 Task: Look for products with dill pickle flavor.
Action: Mouse moved to (44, 250)
Screenshot: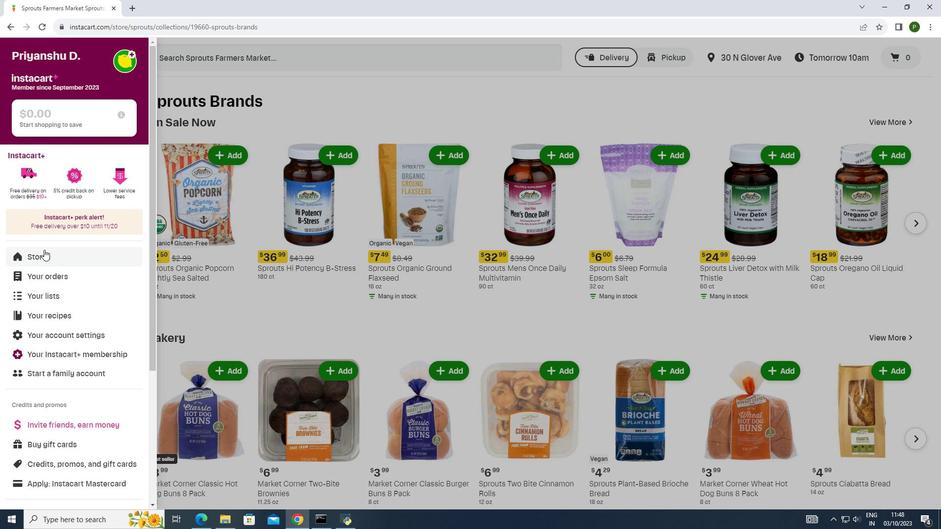 
Action: Mouse pressed left at (44, 250)
Screenshot: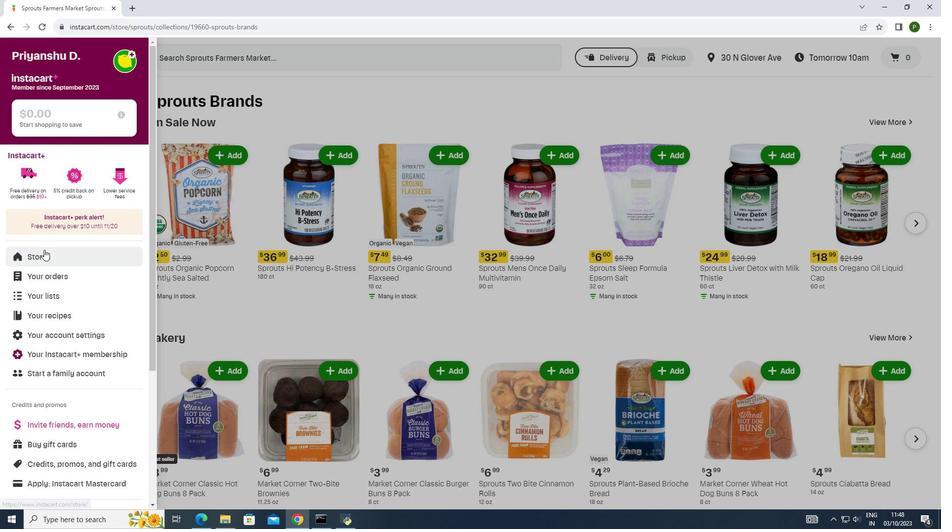 
Action: Mouse moved to (226, 95)
Screenshot: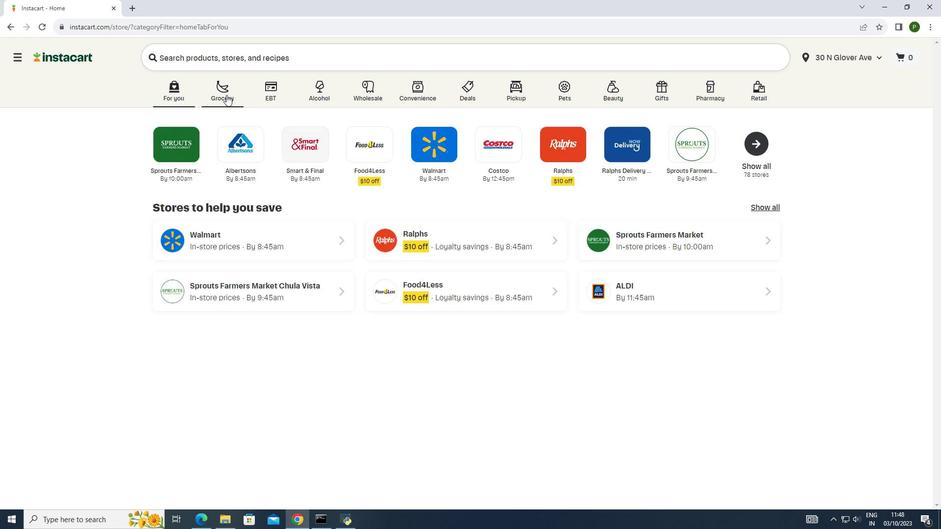 
Action: Mouse pressed left at (226, 95)
Screenshot: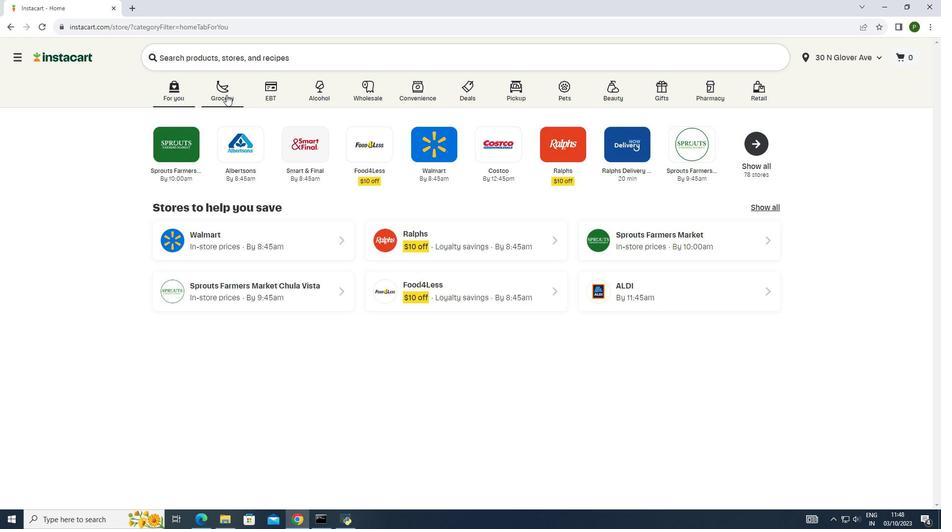 
Action: Mouse moved to (496, 147)
Screenshot: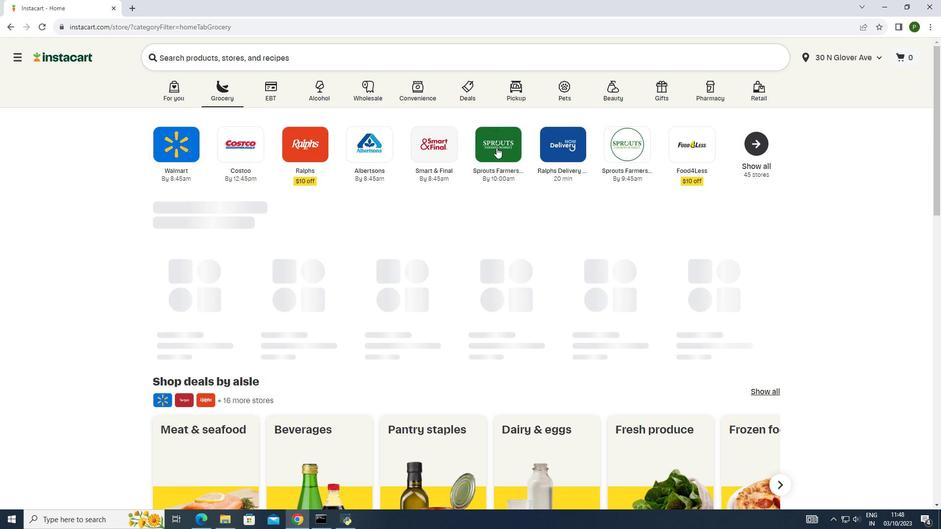 
Action: Mouse pressed left at (496, 147)
Screenshot: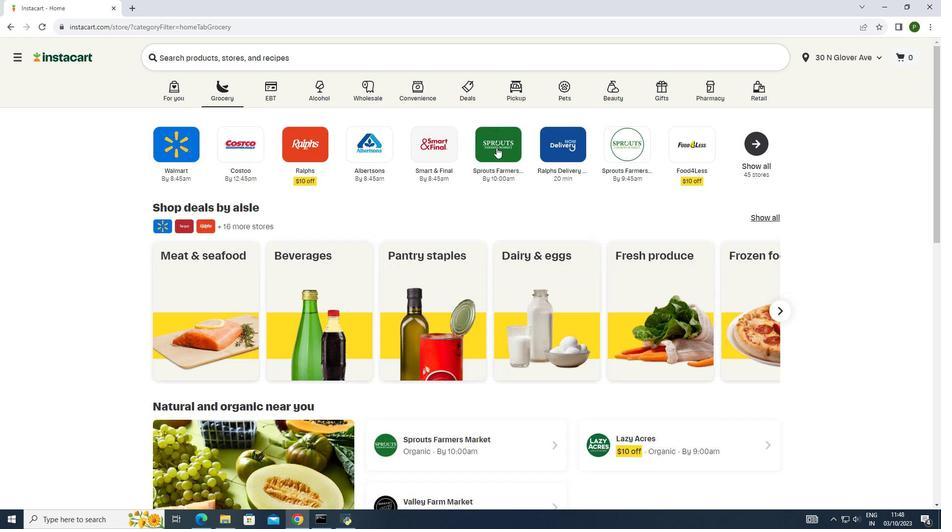 
Action: Mouse moved to (68, 260)
Screenshot: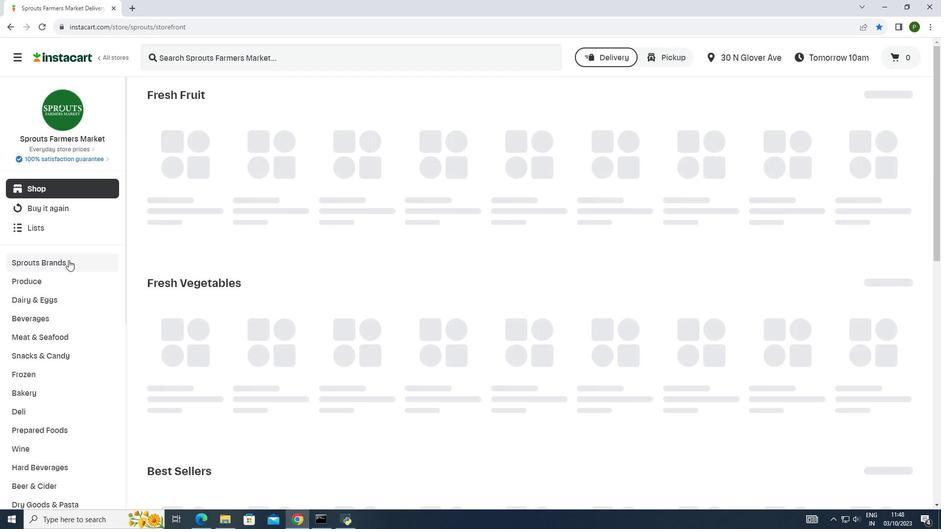 
Action: Mouse pressed left at (68, 260)
Screenshot: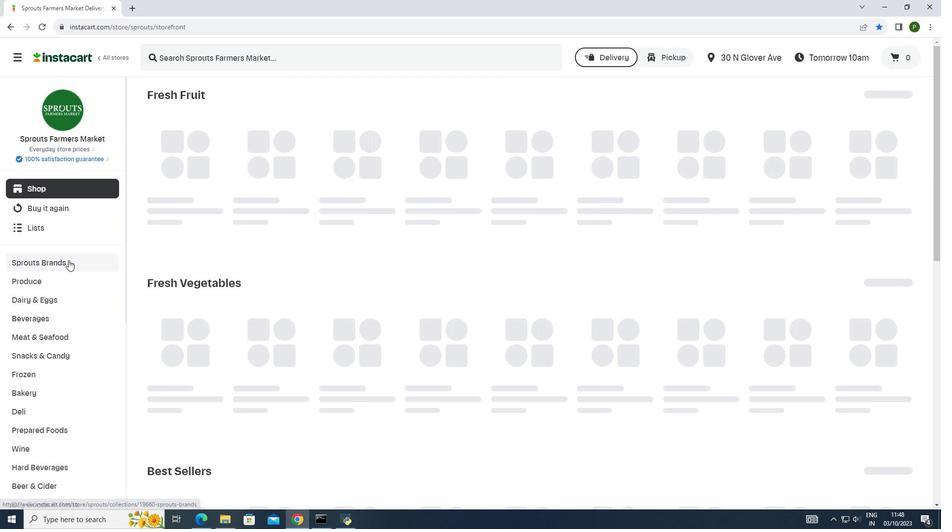 
Action: Mouse moved to (52, 331)
Screenshot: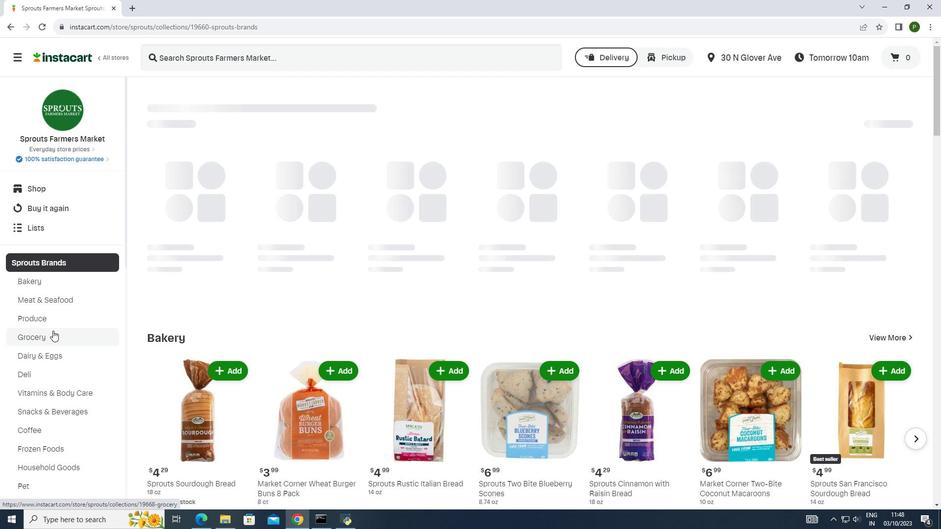 
Action: Mouse pressed left at (52, 331)
Screenshot: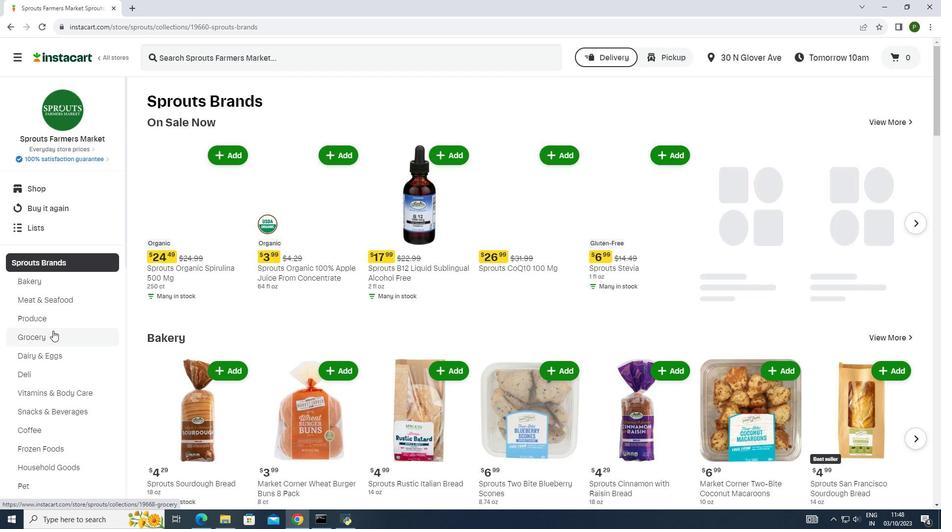 
Action: Mouse moved to (175, 128)
Screenshot: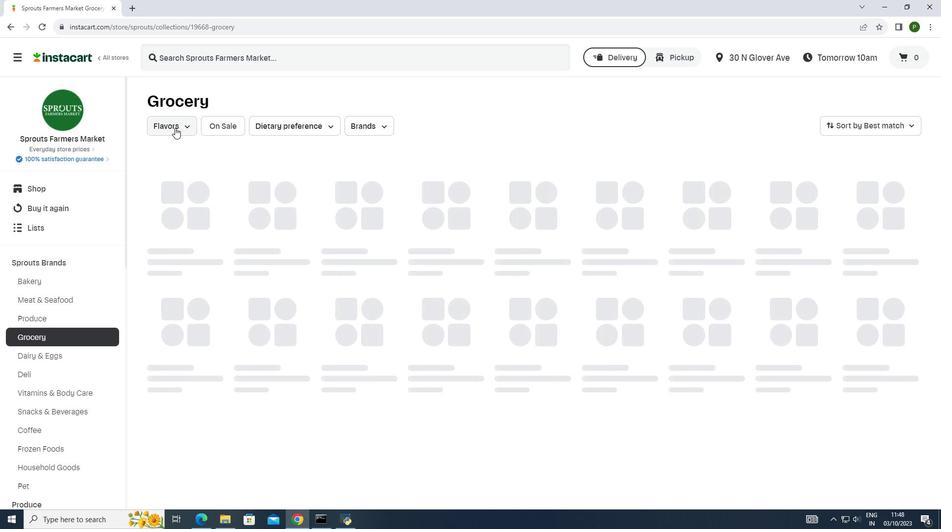 
Action: Mouse pressed left at (175, 128)
Screenshot: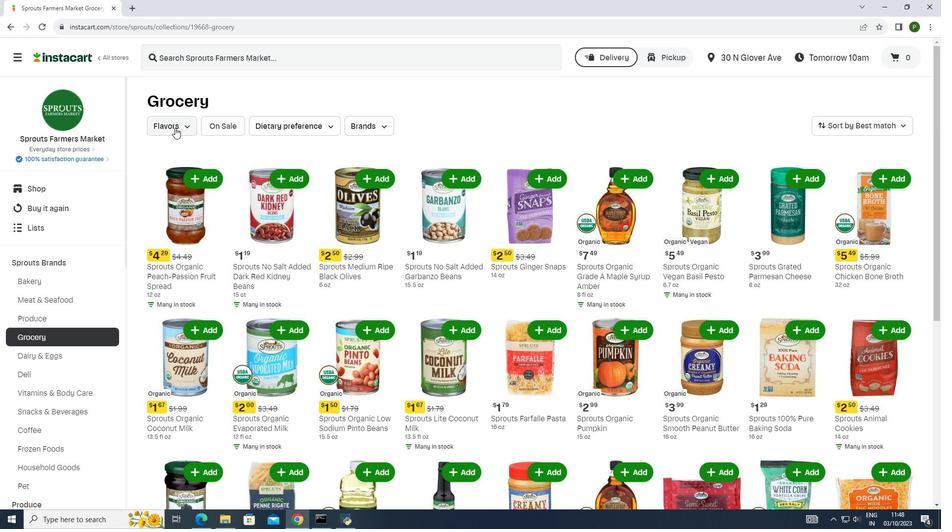 
Action: Mouse moved to (202, 202)
Screenshot: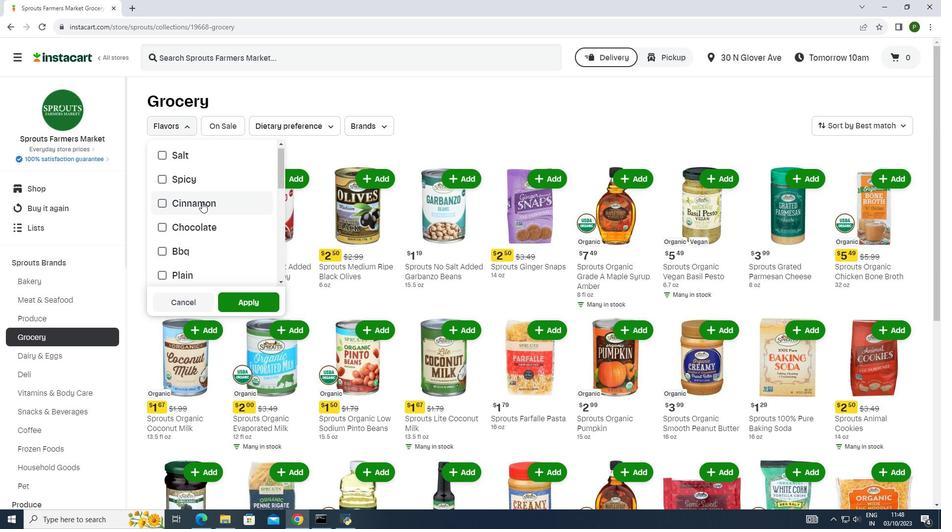
Action: Mouse scrolled (202, 201) with delta (0, 0)
Screenshot: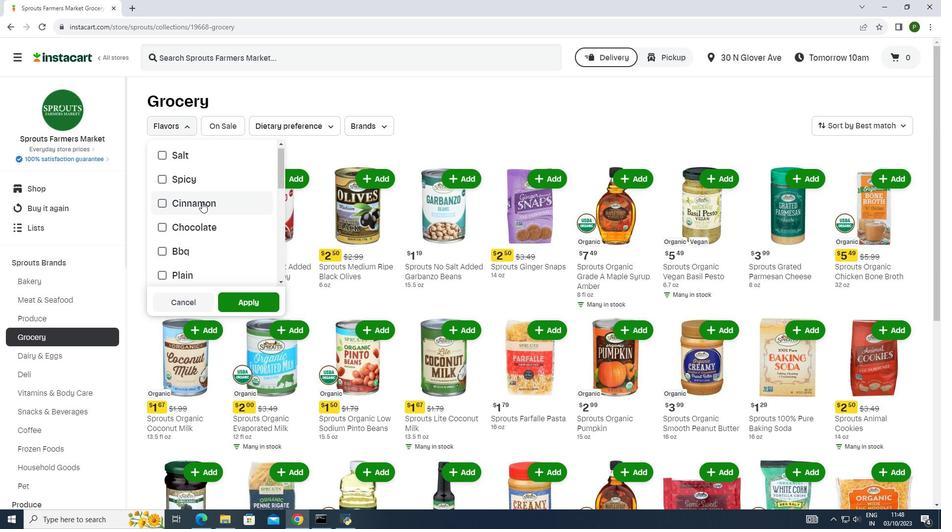 
Action: Mouse moved to (202, 202)
Screenshot: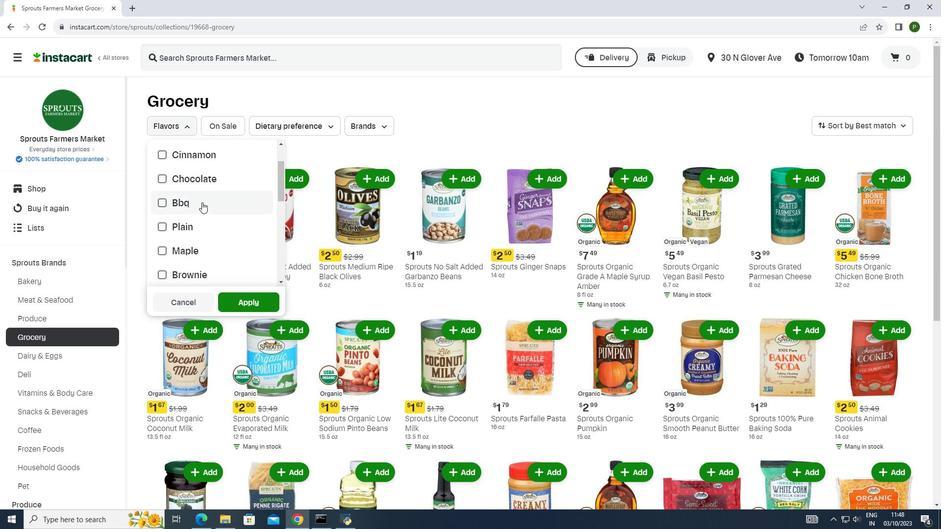 
Action: Mouse scrolled (202, 202) with delta (0, 0)
Screenshot: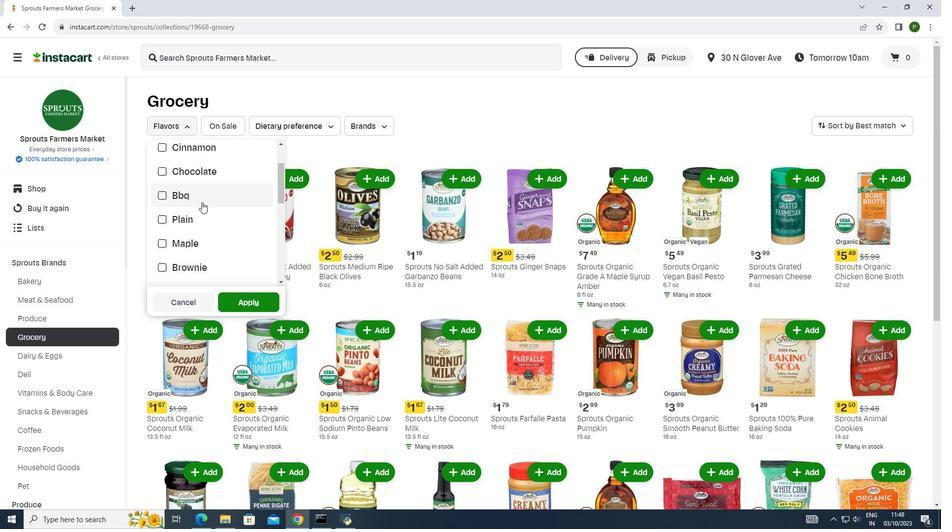 
Action: Mouse moved to (202, 204)
Screenshot: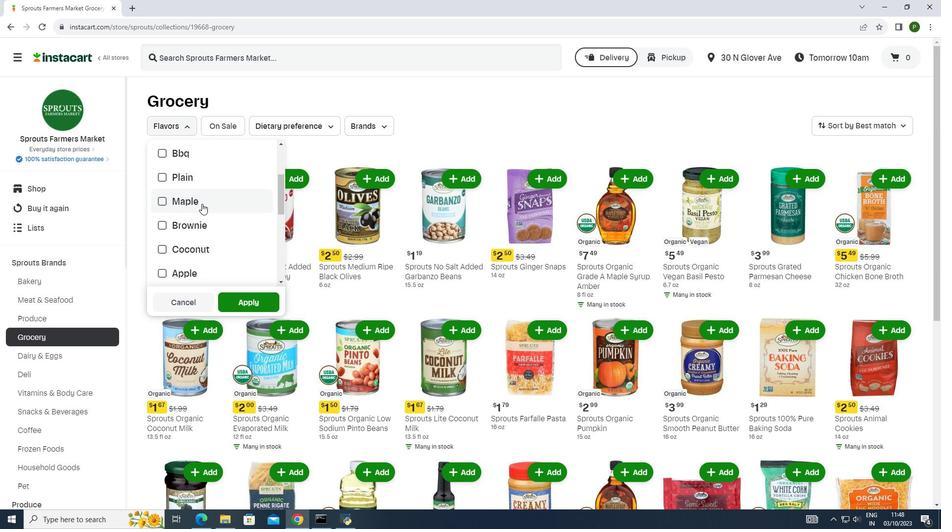 
Action: Mouse scrolled (202, 203) with delta (0, 0)
Screenshot: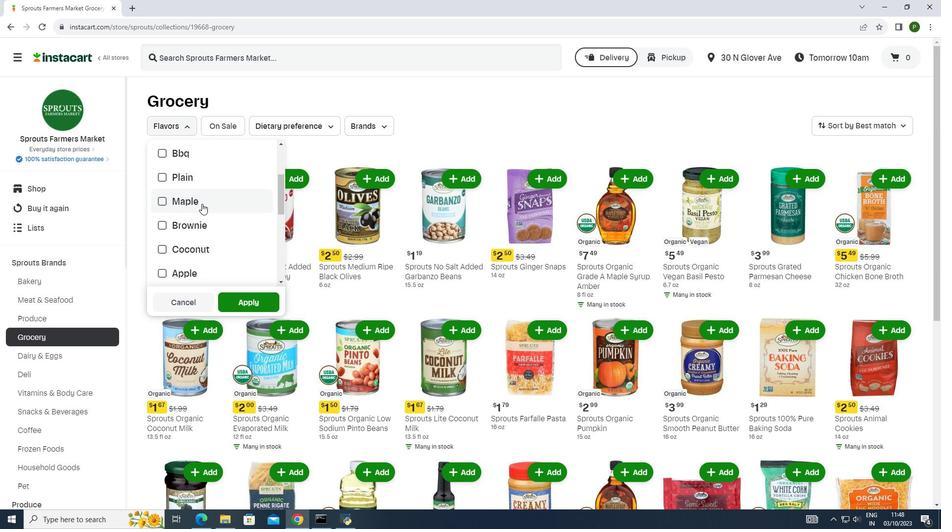 
Action: Mouse scrolled (202, 203) with delta (0, 0)
Screenshot: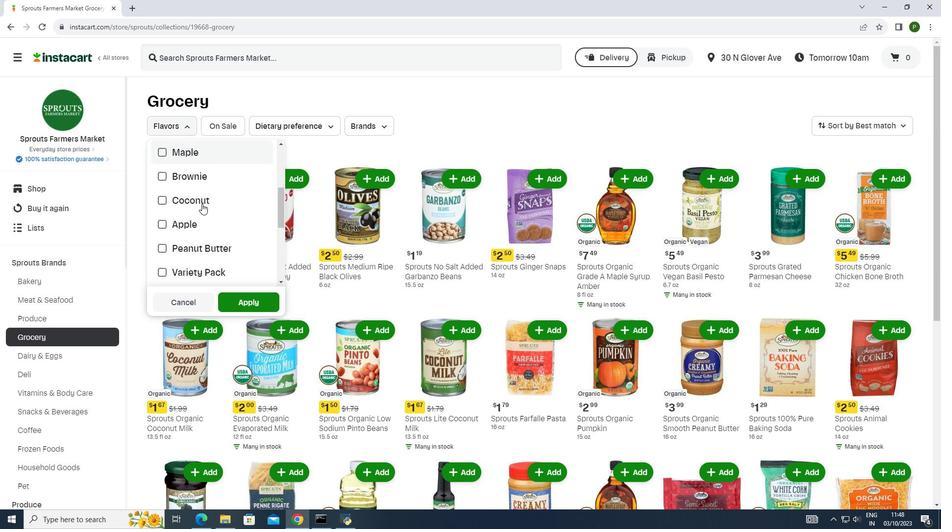 
Action: Mouse moved to (202, 205)
Screenshot: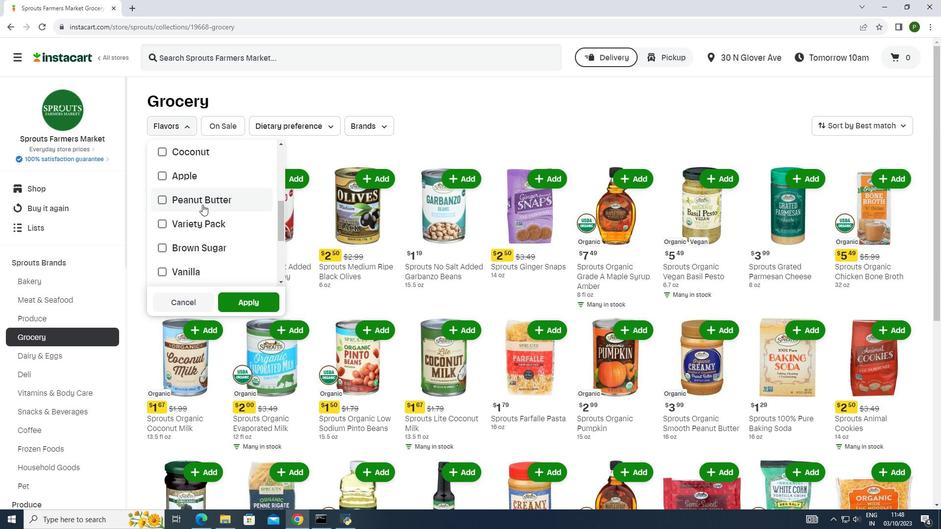 
Action: Mouse scrolled (202, 204) with delta (0, 0)
Screenshot: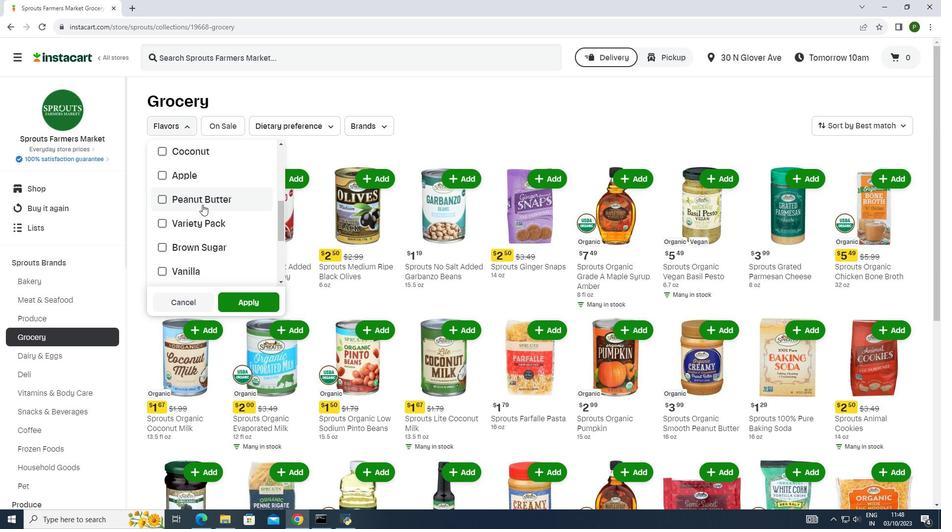 
Action: Mouse scrolled (202, 204) with delta (0, 0)
Screenshot: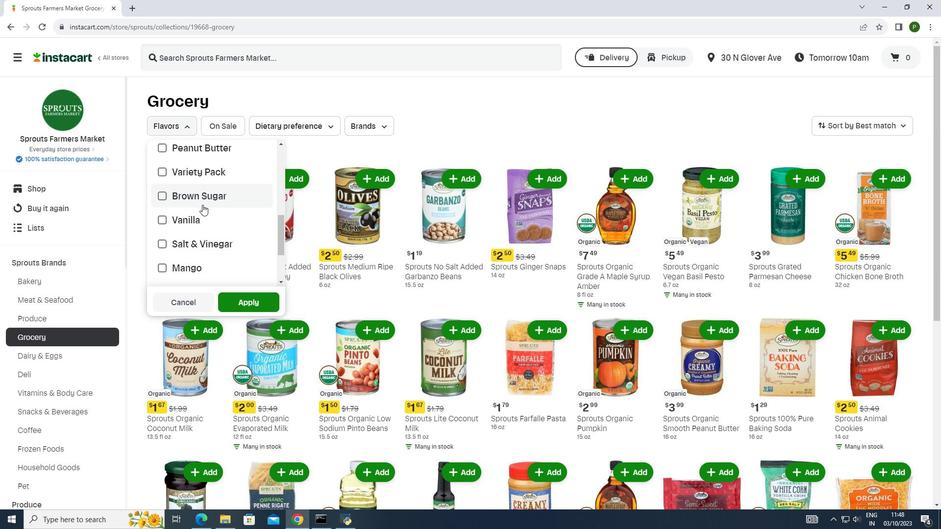 
Action: Mouse scrolled (202, 204) with delta (0, 0)
Screenshot: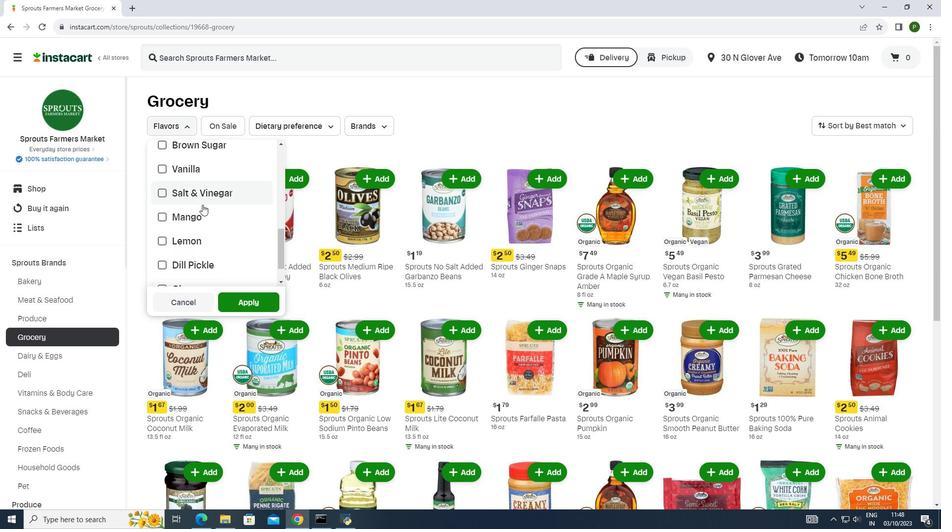
Action: Mouse moved to (195, 227)
Screenshot: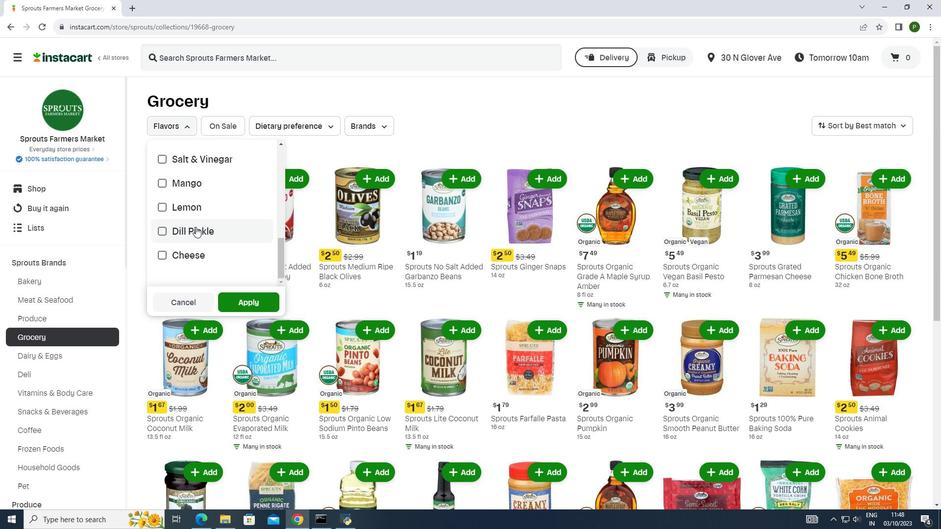 
Action: Mouse pressed left at (195, 227)
Screenshot: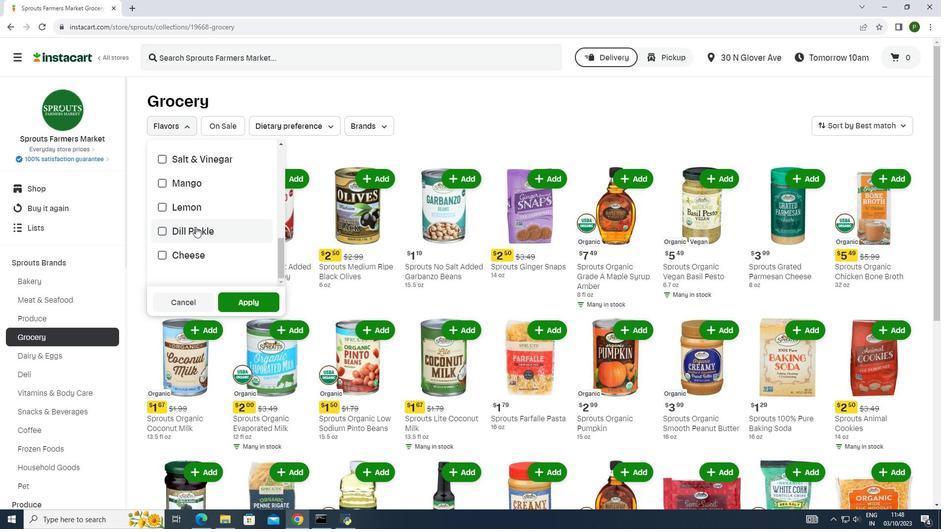 
Action: Mouse moved to (243, 297)
Screenshot: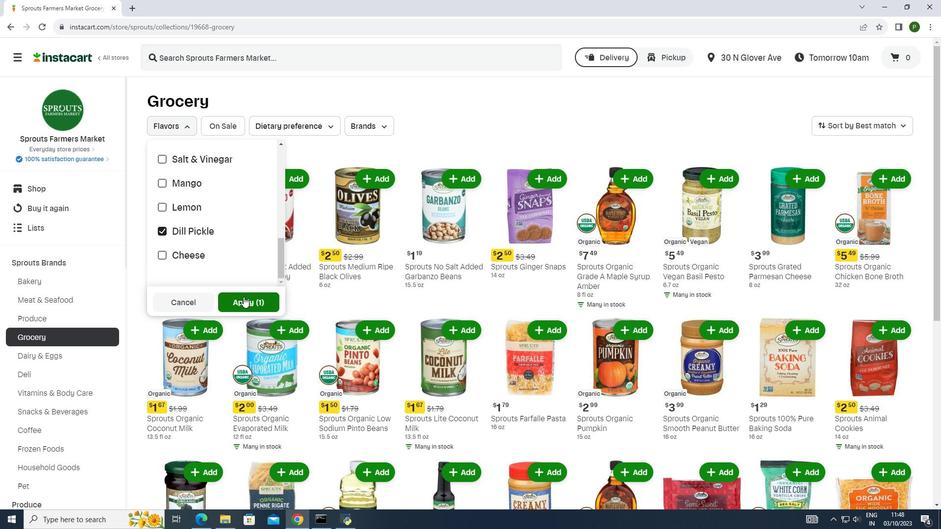 
Action: Mouse pressed left at (243, 297)
Screenshot: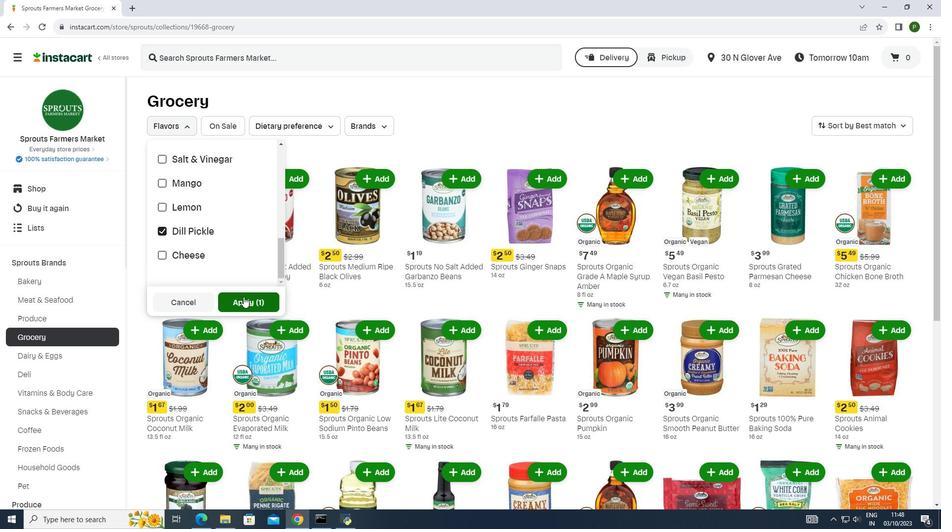 
